 Task: Copy the text "Life is short".
Action: Mouse moved to (82, 164)
Screenshot: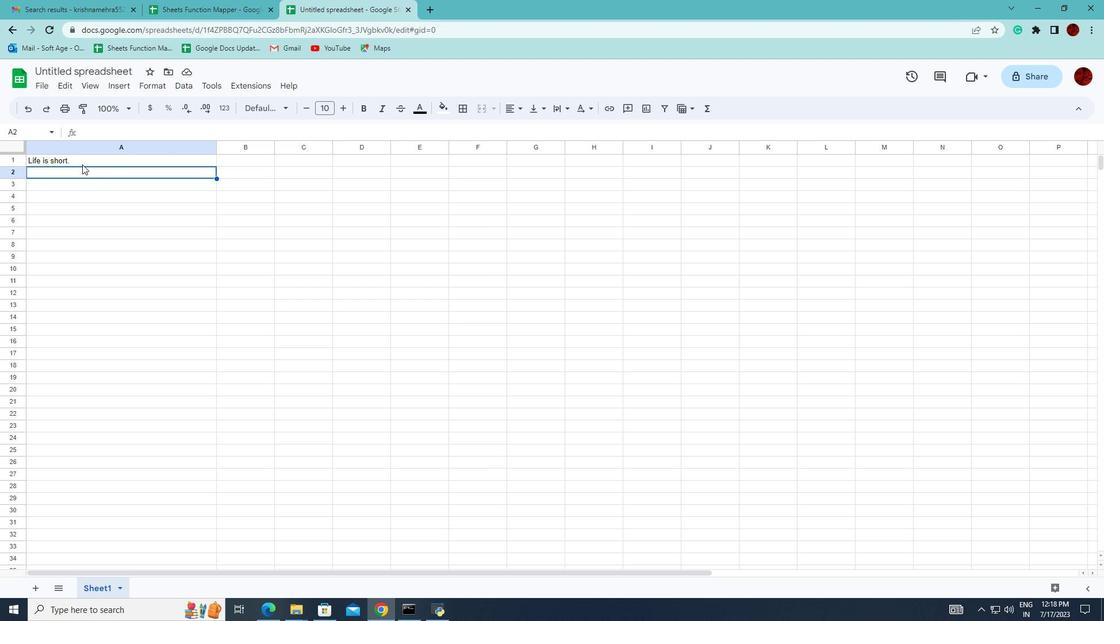 
Action: Mouse pressed left at (82, 164)
Screenshot: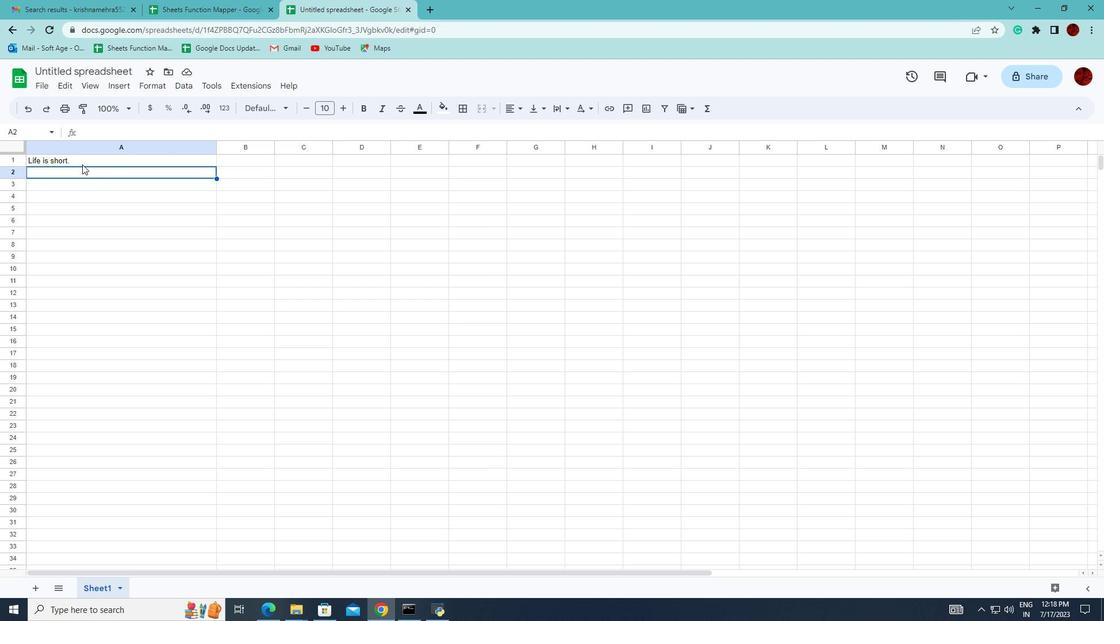 
Action: Mouse moved to (65, 86)
Screenshot: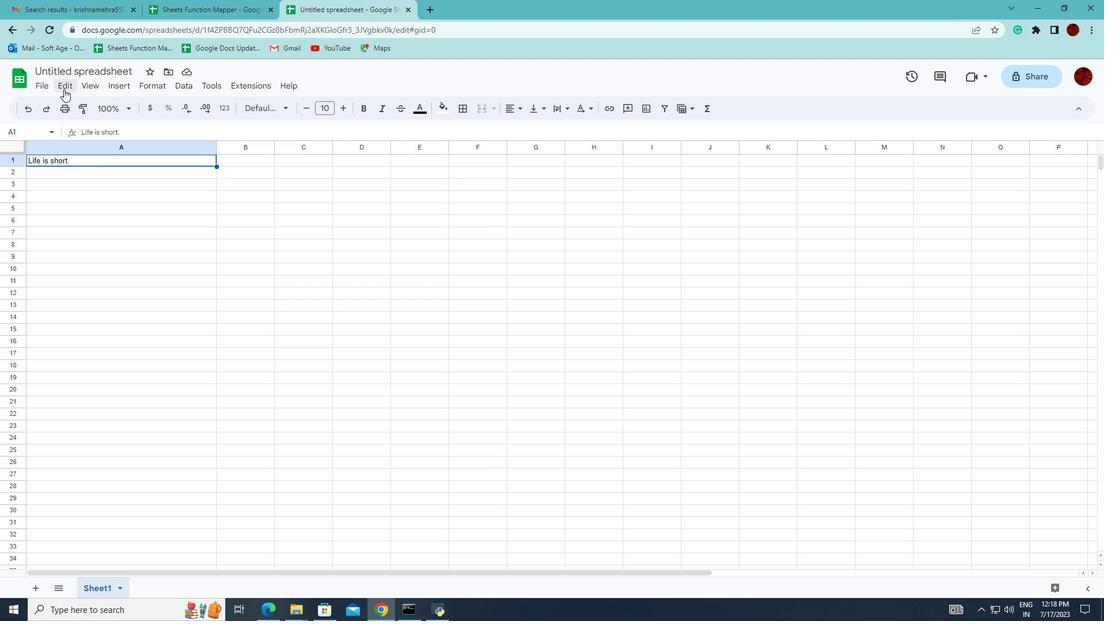 
Action: Mouse pressed left at (65, 86)
Screenshot: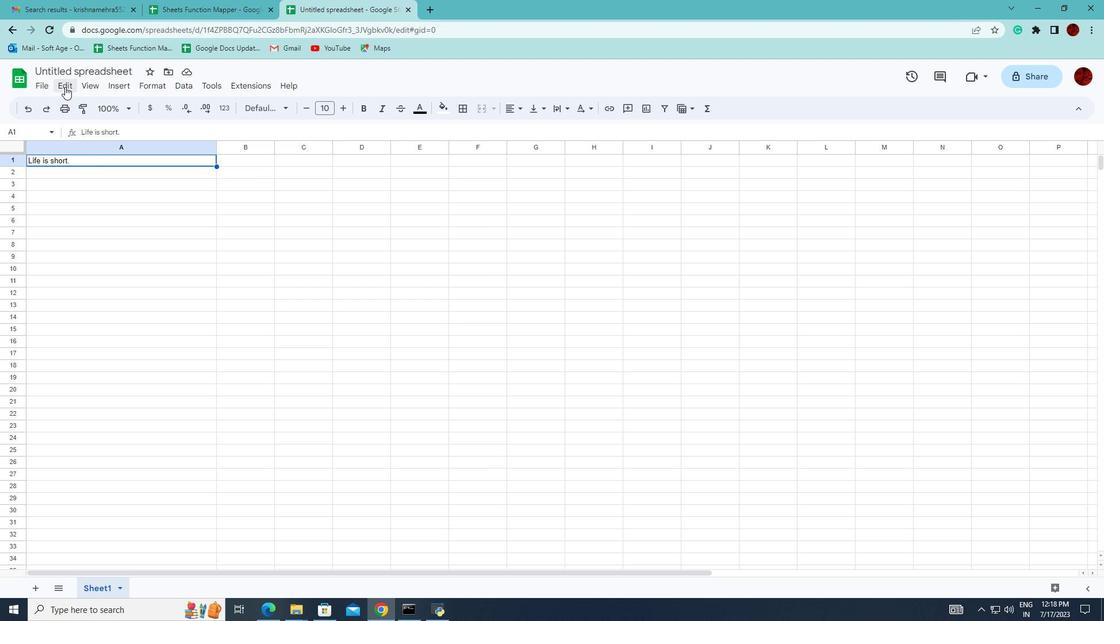 
Action: Mouse moved to (79, 169)
Screenshot: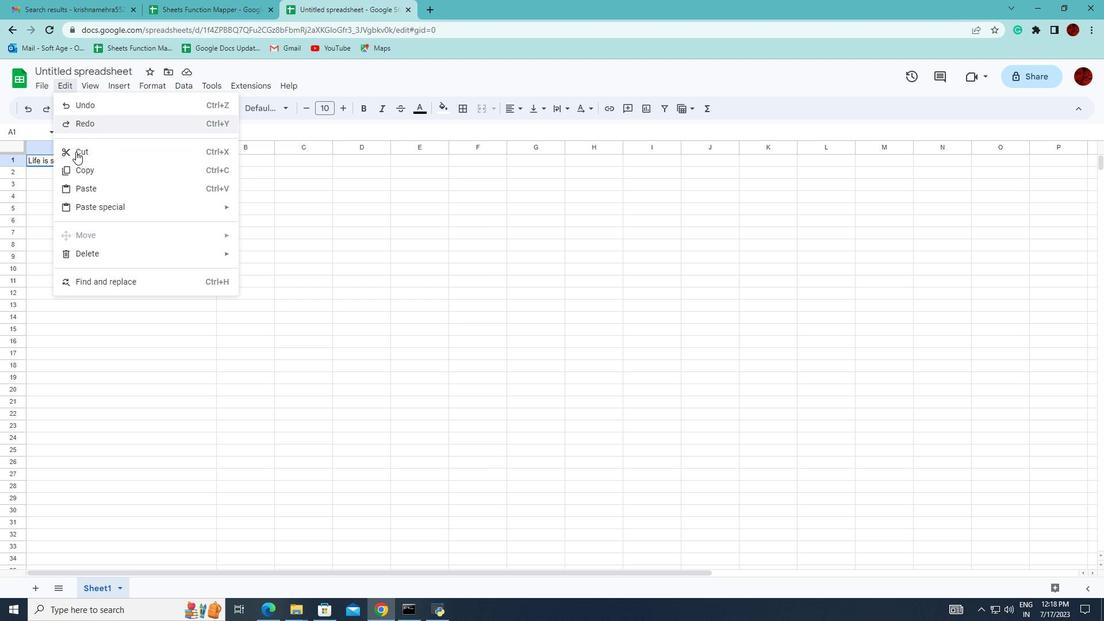 
Action: Mouse pressed left at (79, 169)
Screenshot: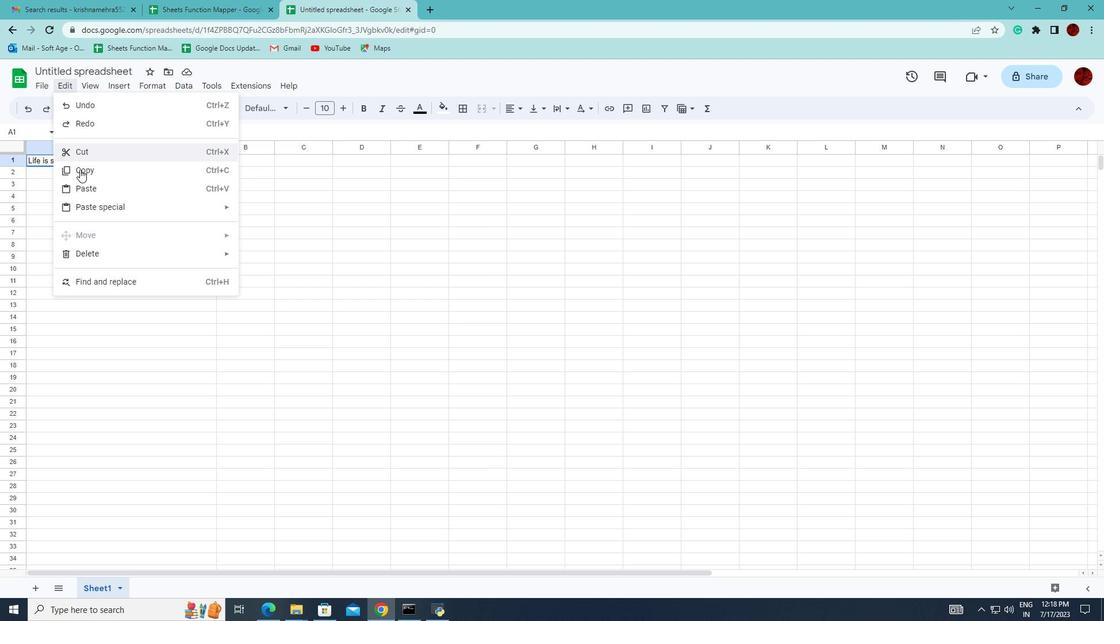 
